Task: Create a recurring task in Outlook titled 'New Training' with a due date of 6/27/2023, high priority, and the following details: 'Prepare for the upcoming sales meeting by researching client background, analyzing market trends, and developing key talking points.' Set it to recur every 2 weeks on Tuesday until 12/12/2023.
Action: Mouse moved to (15, 160)
Screenshot: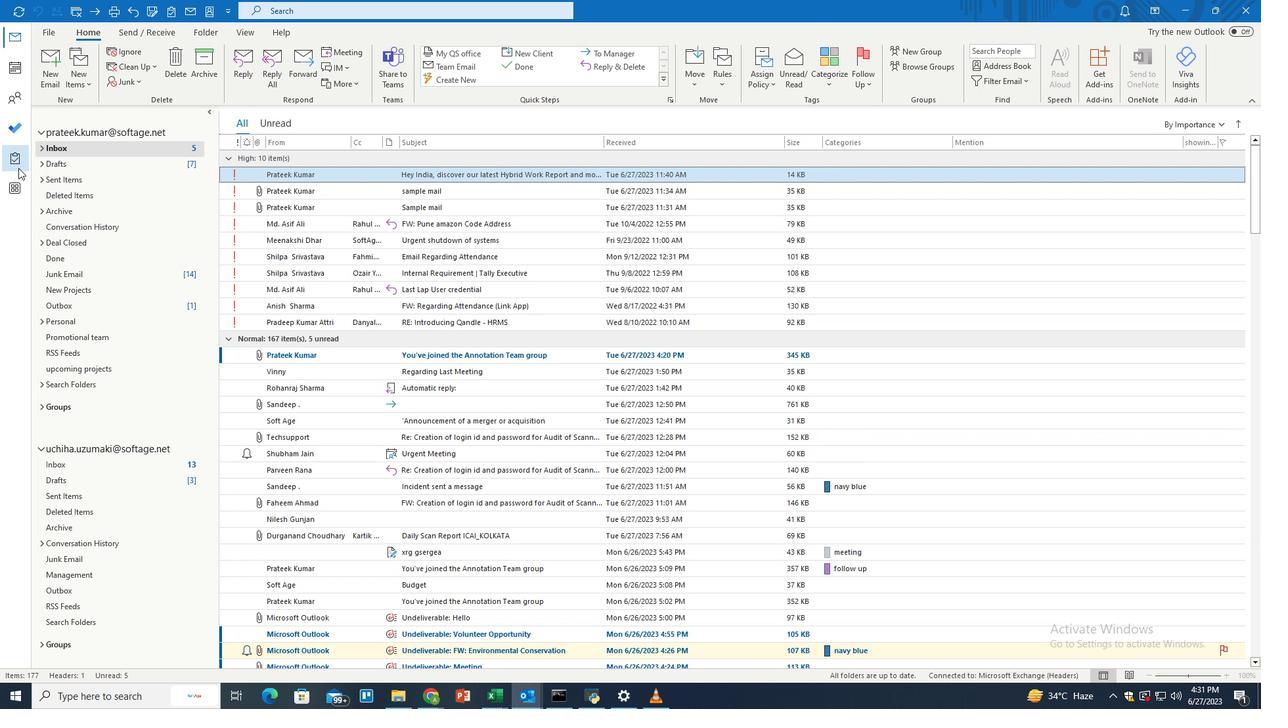
Action: Mouse pressed left at (15, 160)
Screenshot: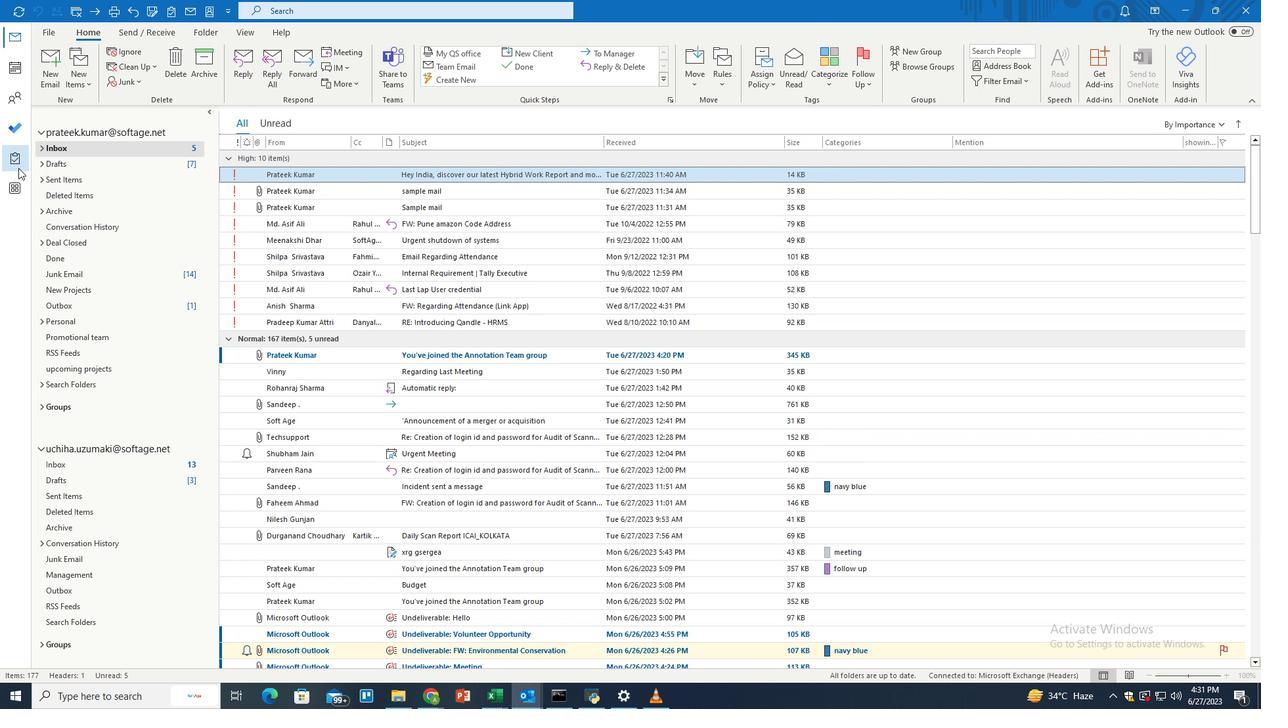 
Action: Mouse moved to (287, 174)
Screenshot: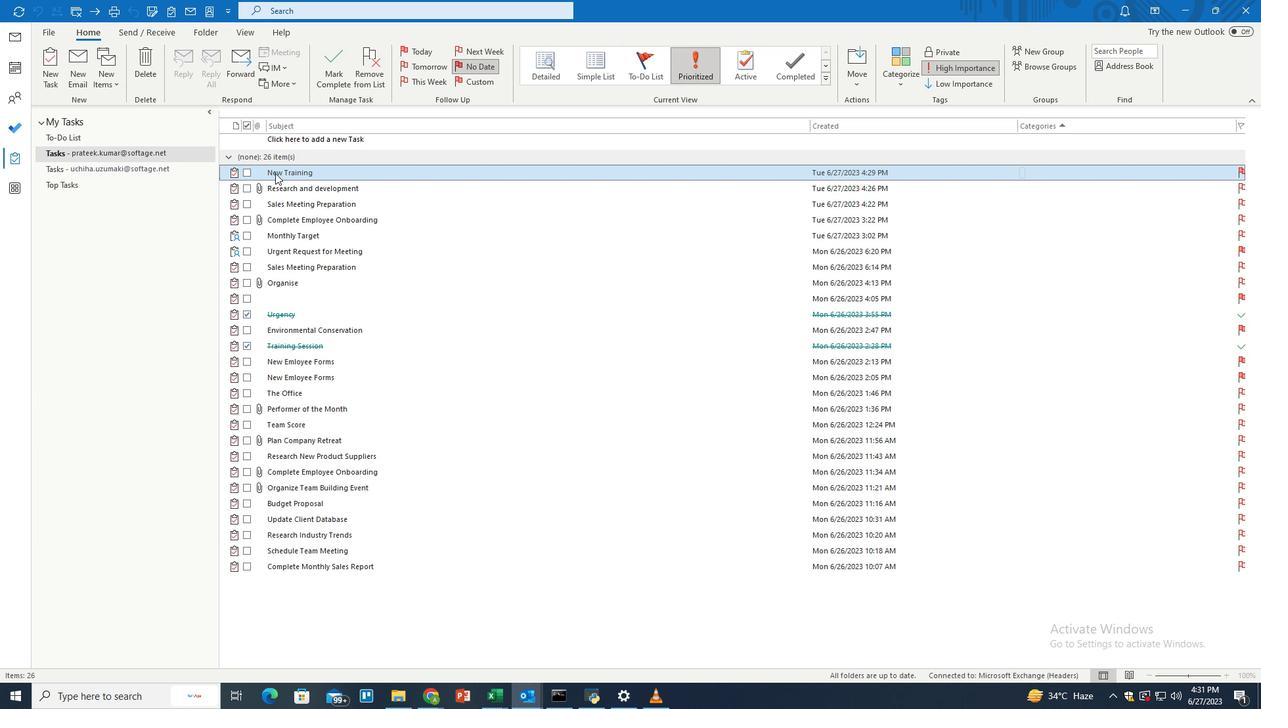 
Action: Mouse pressed left at (287, 174)
Screenshot: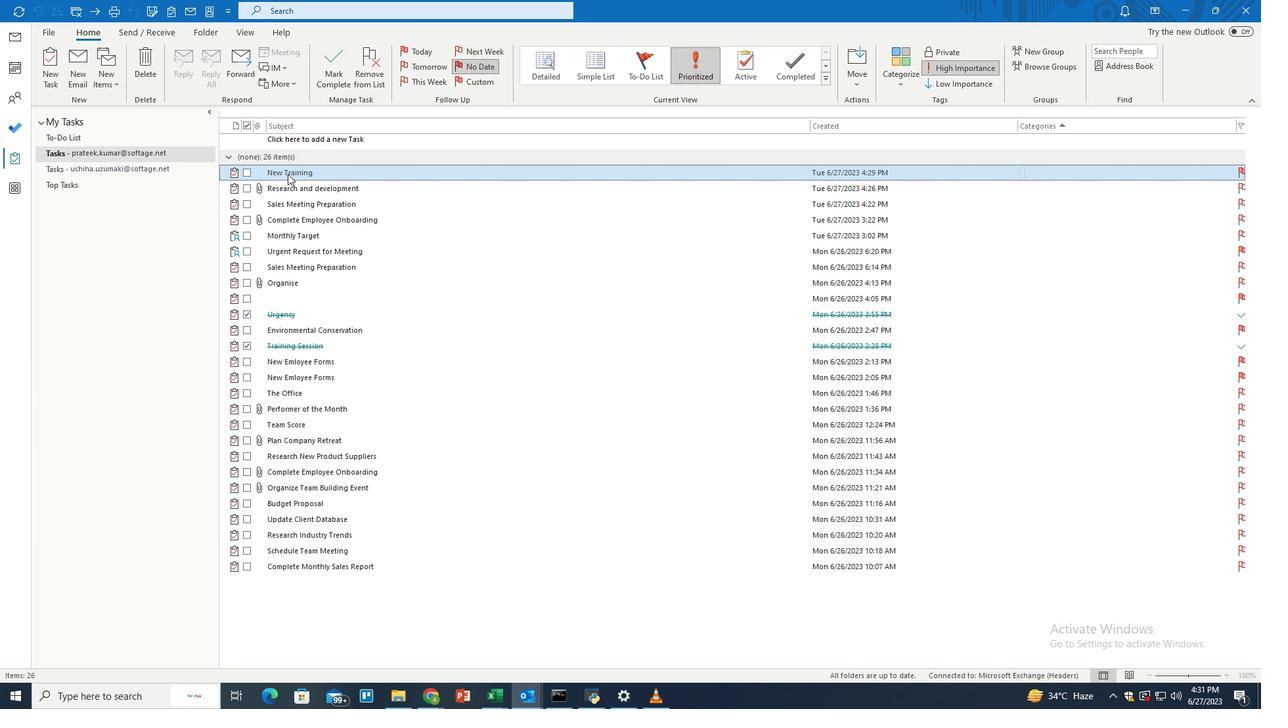 
Action: Mouse pressed left at (287, 174)
Screenshot: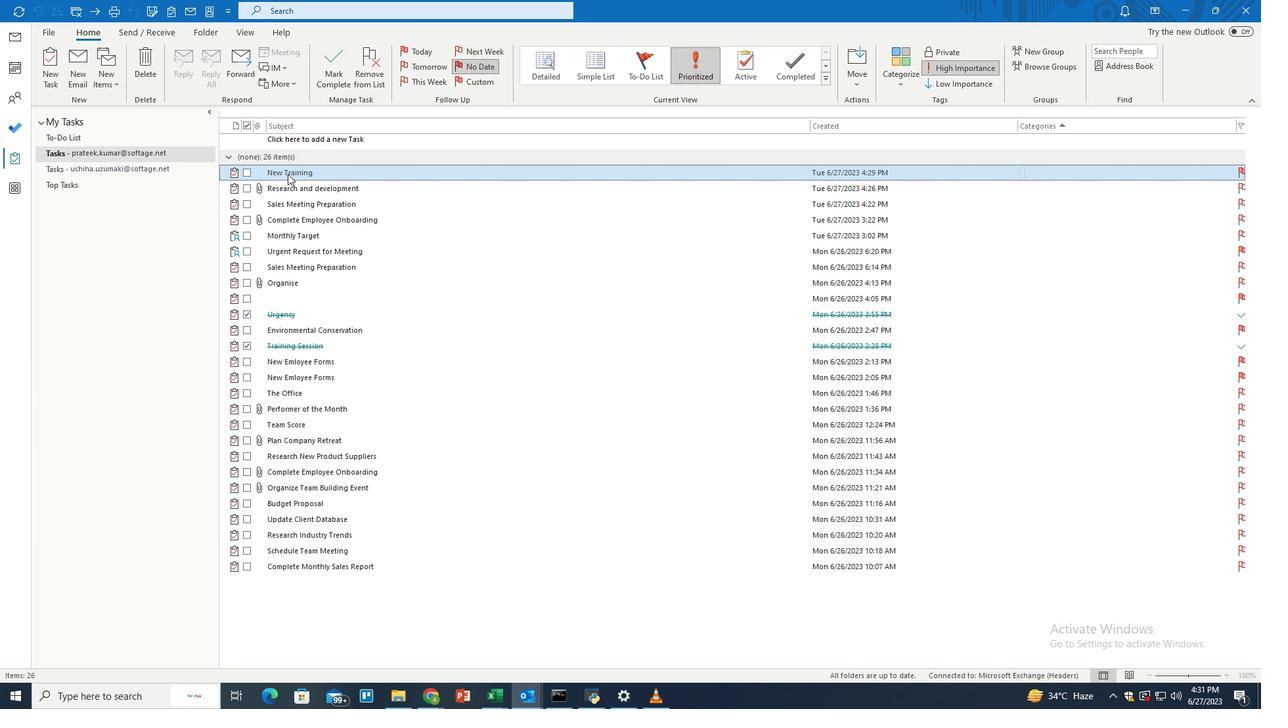 
Action: Mouse moved to (557, 244)
Screenshot: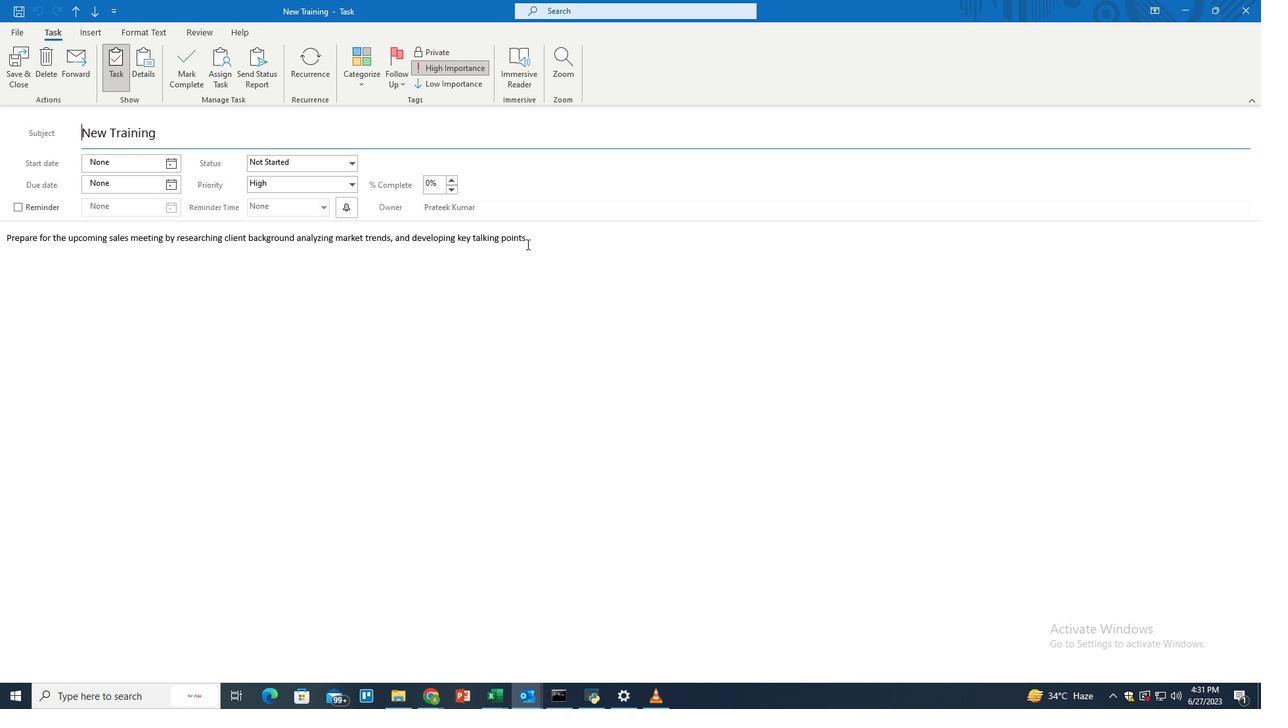 
Action: Mouse pressed left at (557, 244)
Screenshot: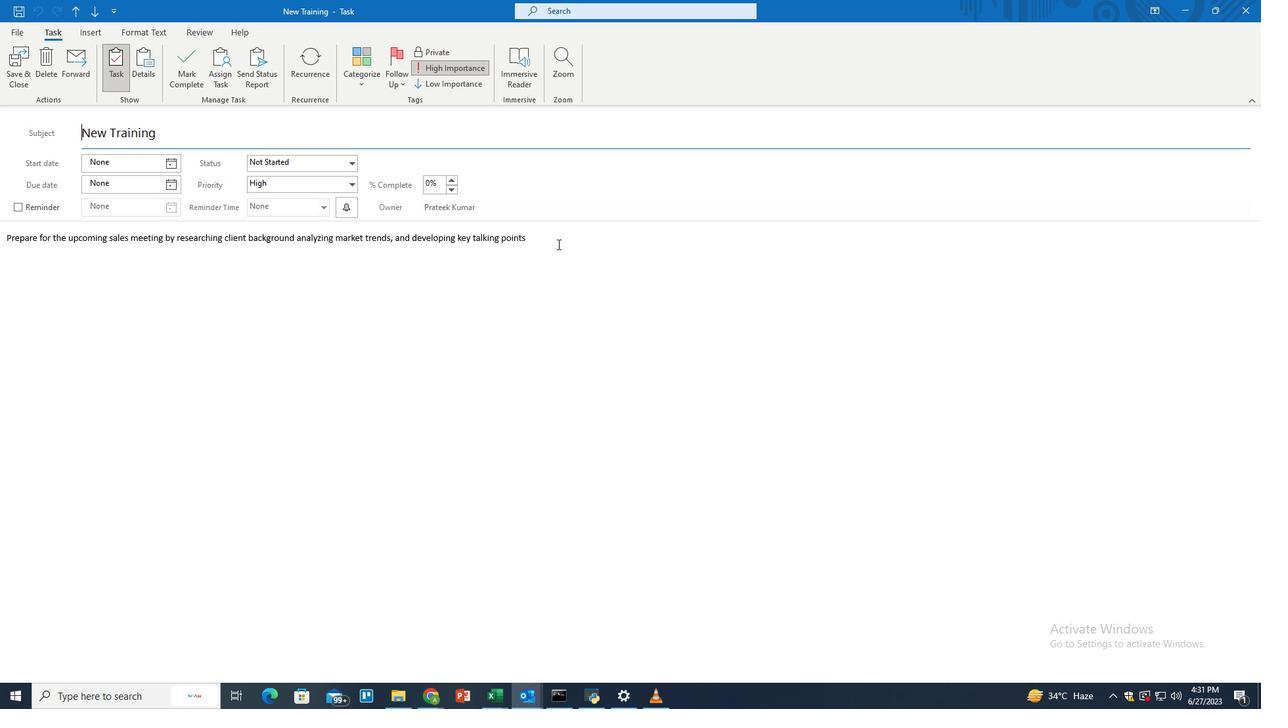 
Action: Mouse moved to (308, 70)
Screenshot: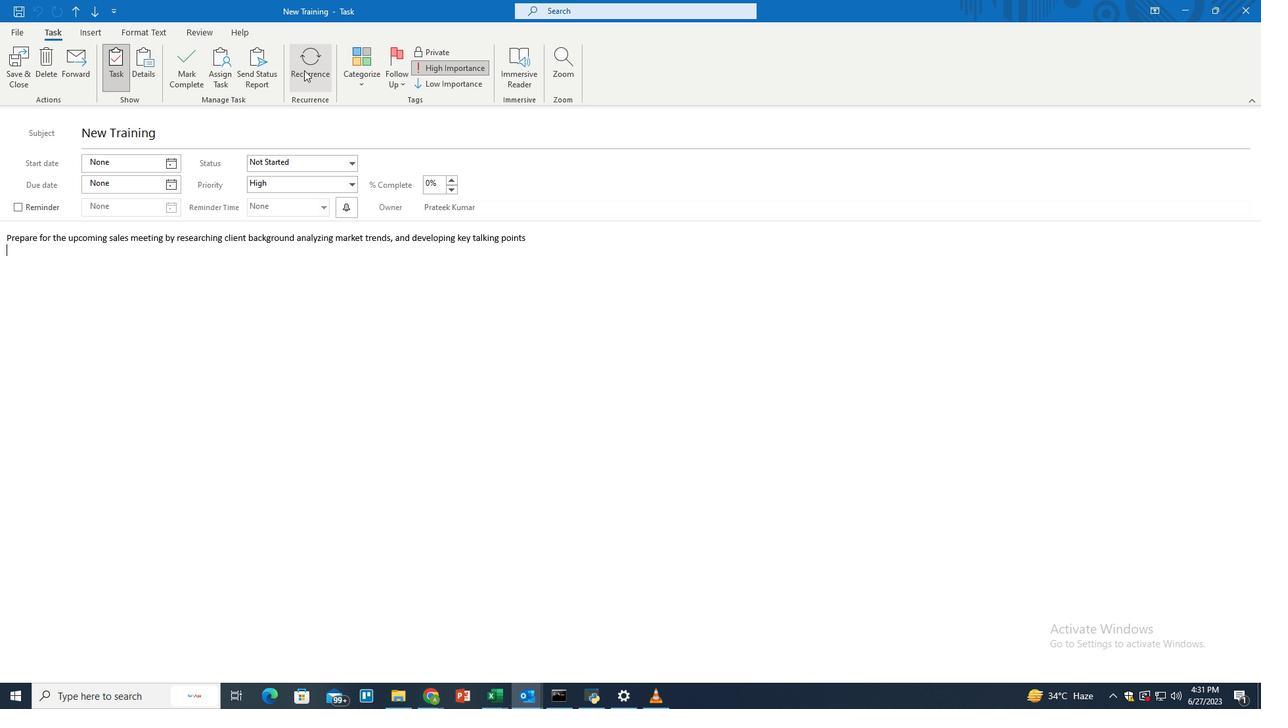 
Action: Mouse pressed left at (308, 70)
Screenshot: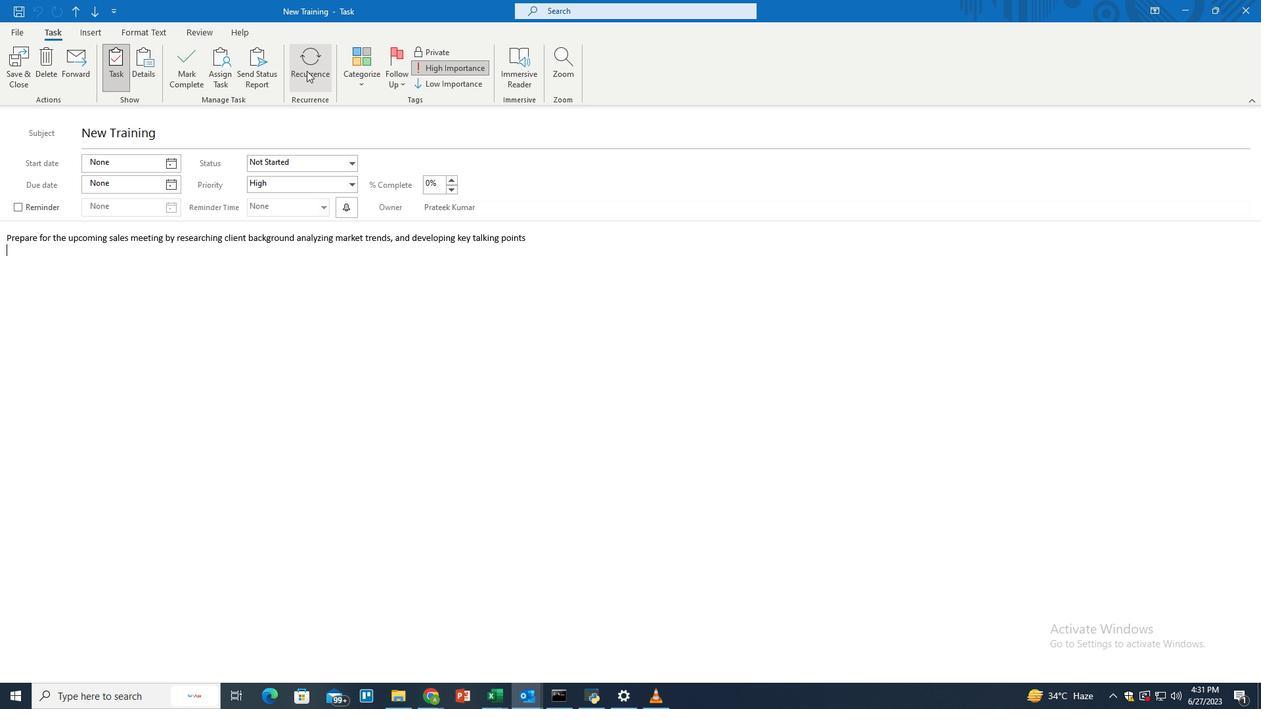 
Action: Mouse moved to (605, 283)
Screenshot: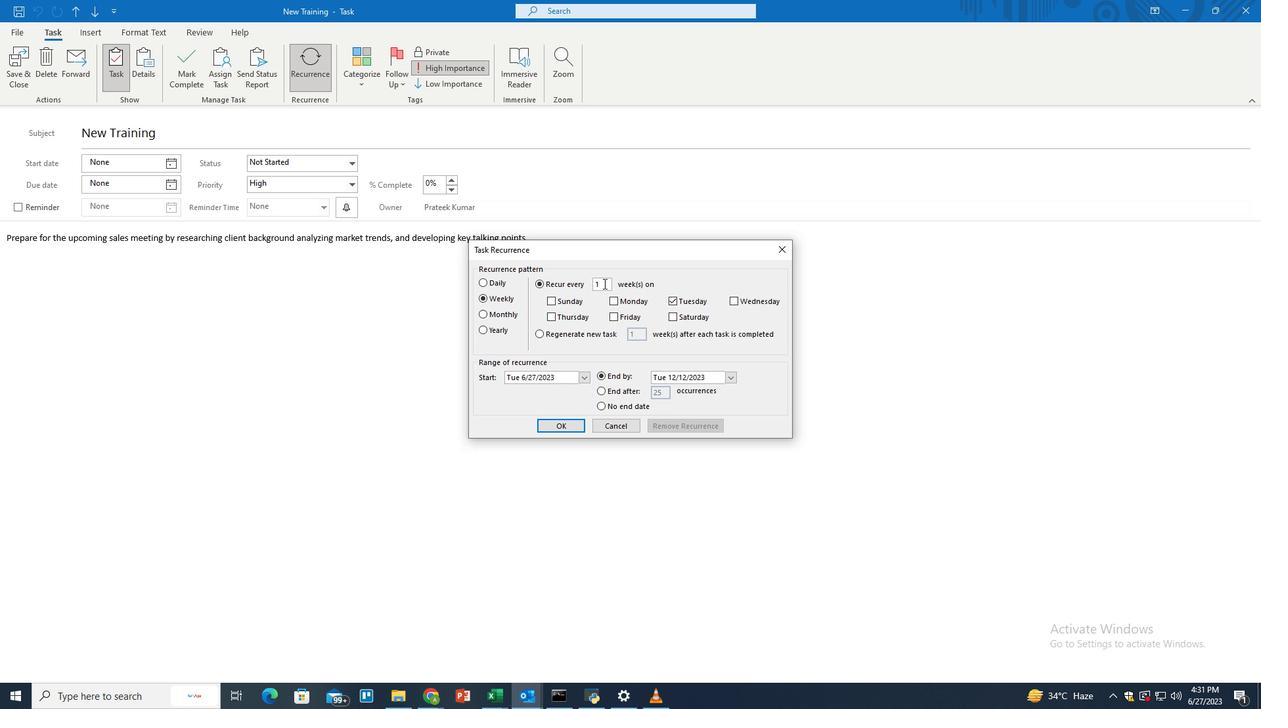 
Action: Mouse pressed left at (605, 283)
Screenshot: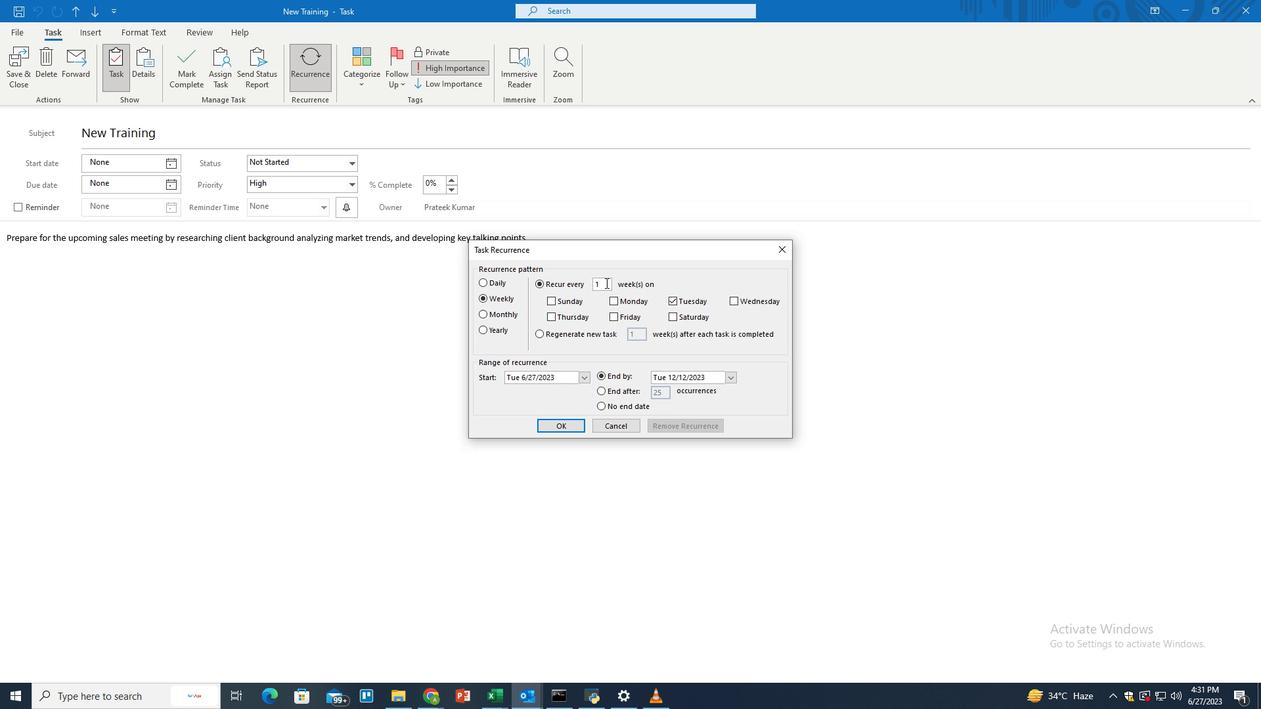 
Action: Key pressed <Key.backspace>2
Screenshot: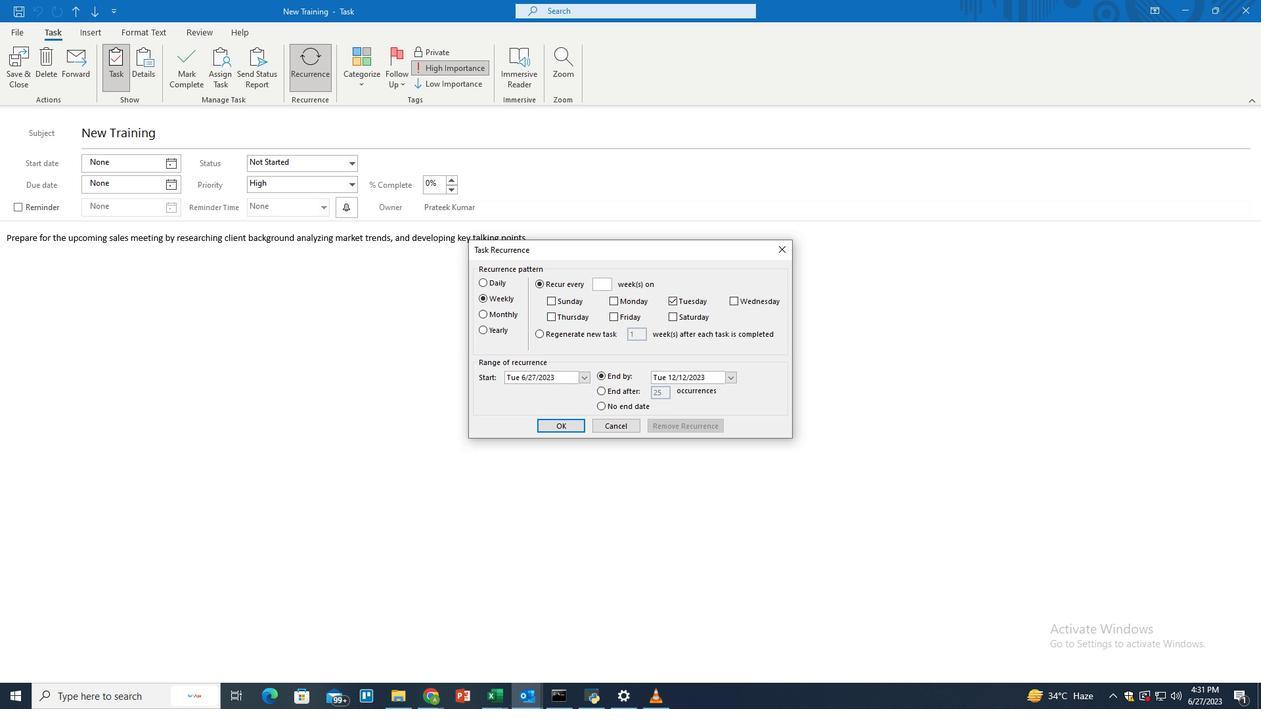
Action: Mouse moved to (568, 425)
Screenshot: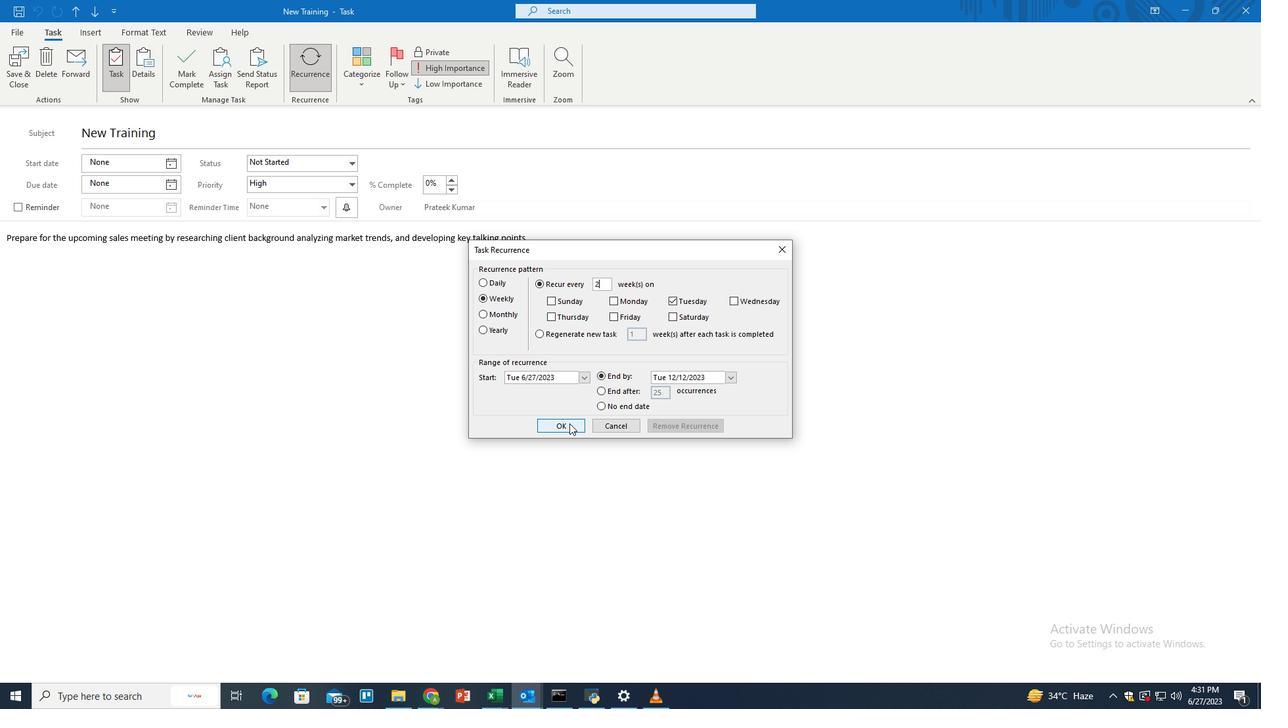 
Action: Mouse pressed left at (568, 425)
Screenshot: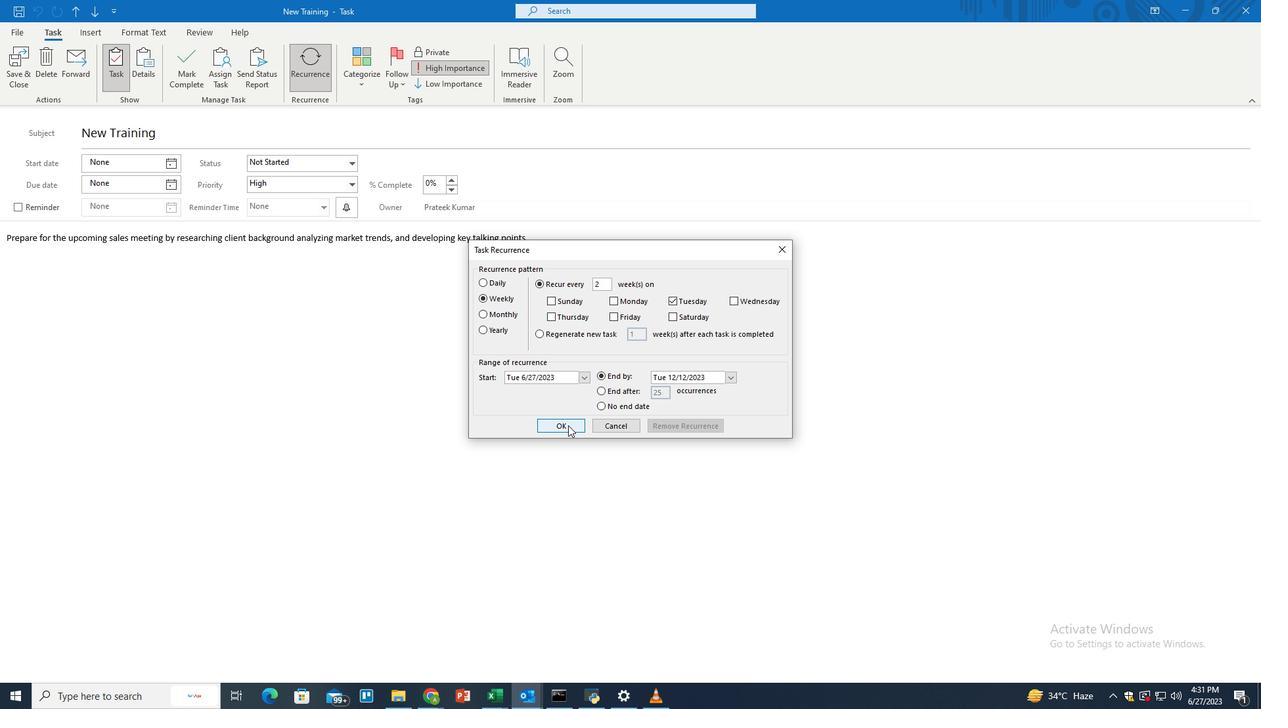 
Action: Mouse moved to (407, 72)
Screenshot: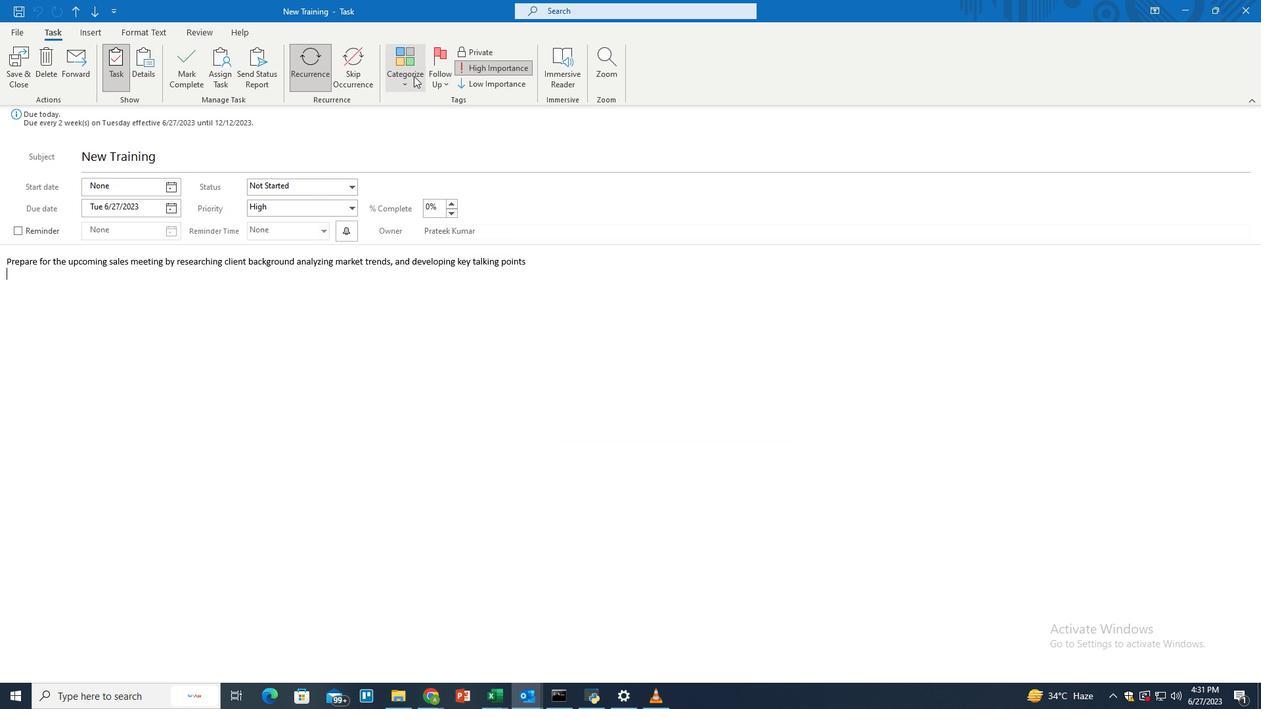 
Action: Mouse pressed left at (407, 72)
Screenshot: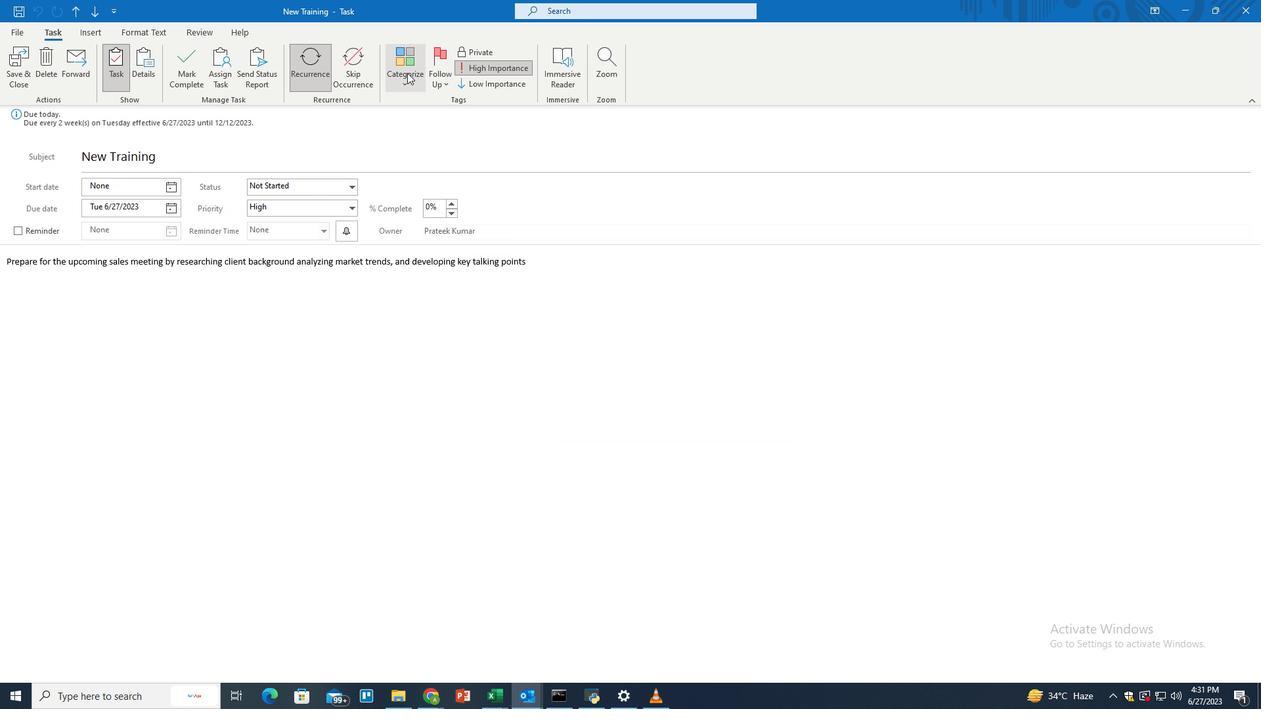 
Action: Mouse moved to (414, 160)
Screenshot: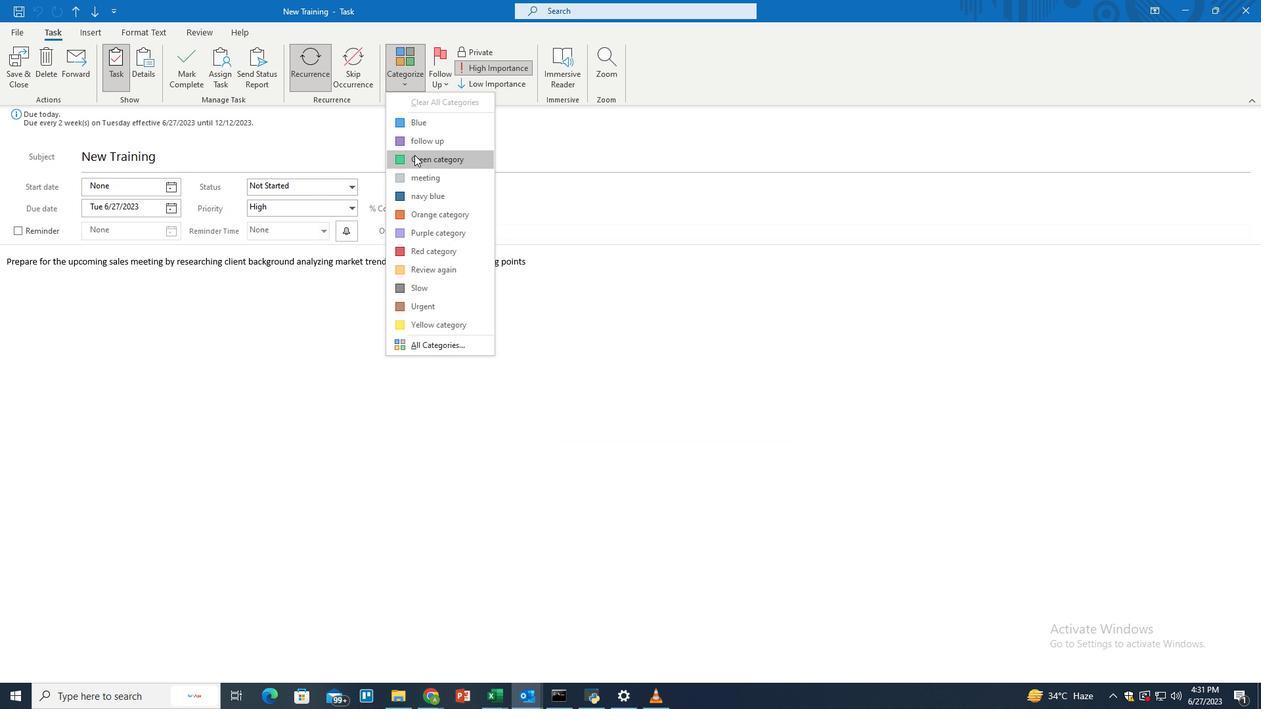 
Action: Mouse pressed left at (414, 160)
Screenshot: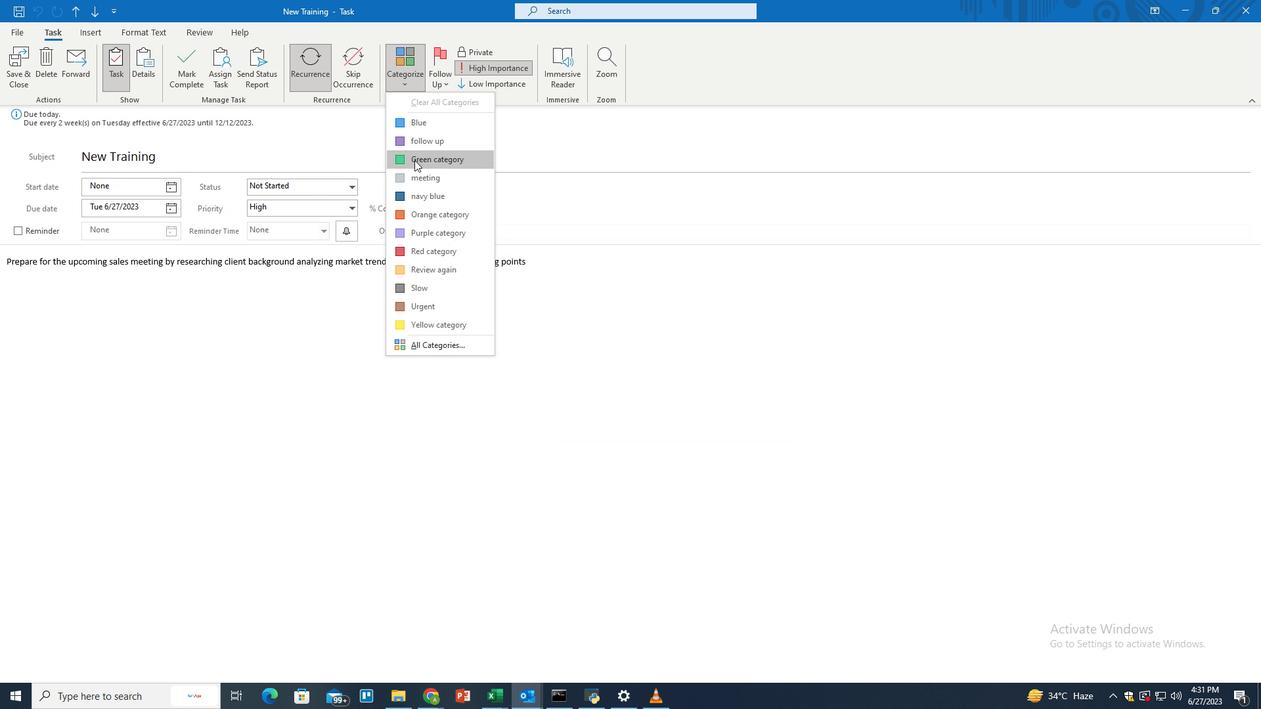 
Action: Mouse moved to (565, 68)
Screenshot: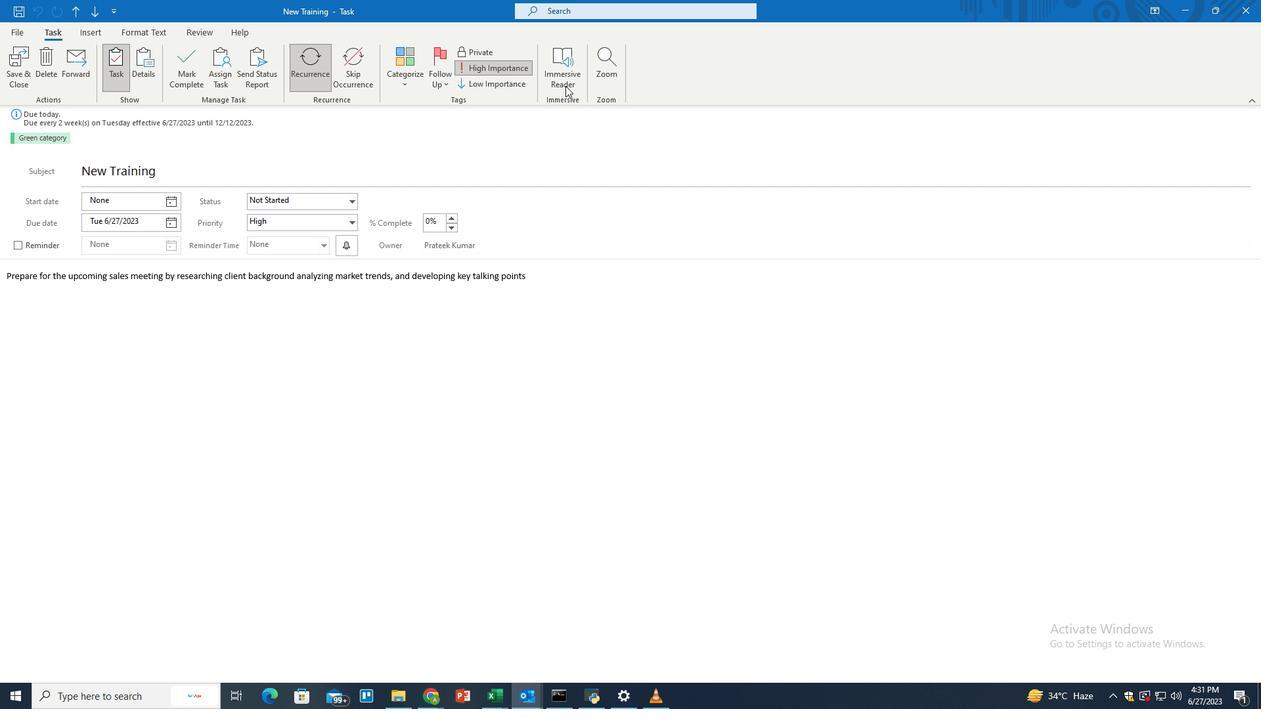 
Action: Mouse pressed left at (565, 68)
Screenshot: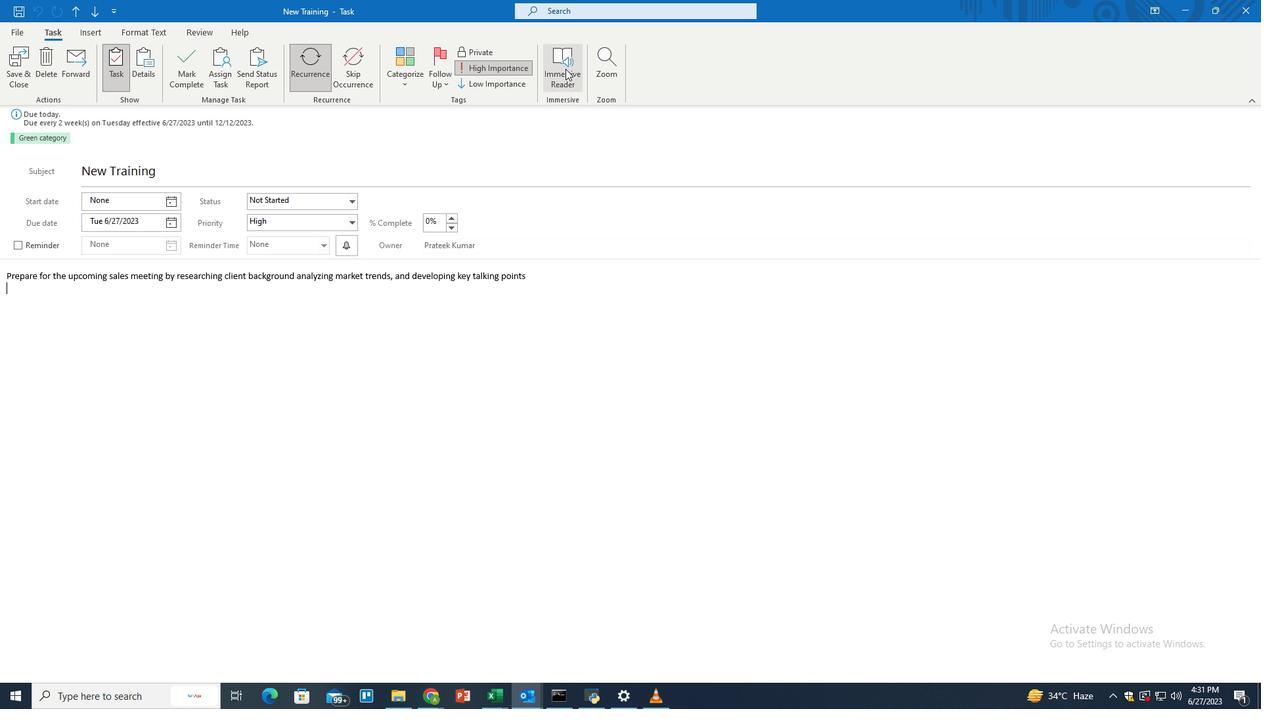 
Action: Mouse pressed left at (565, 68)
Screenshot: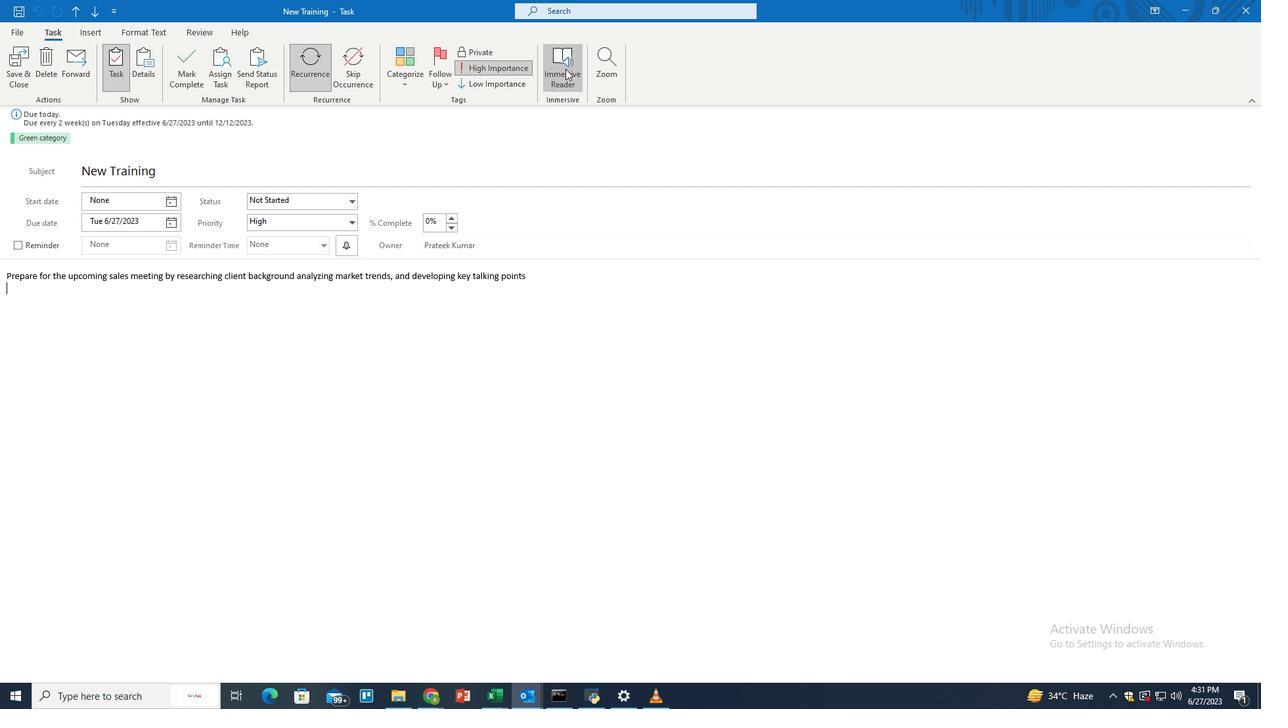 
Action: Mouse moved to (150, 72)
Screenshot: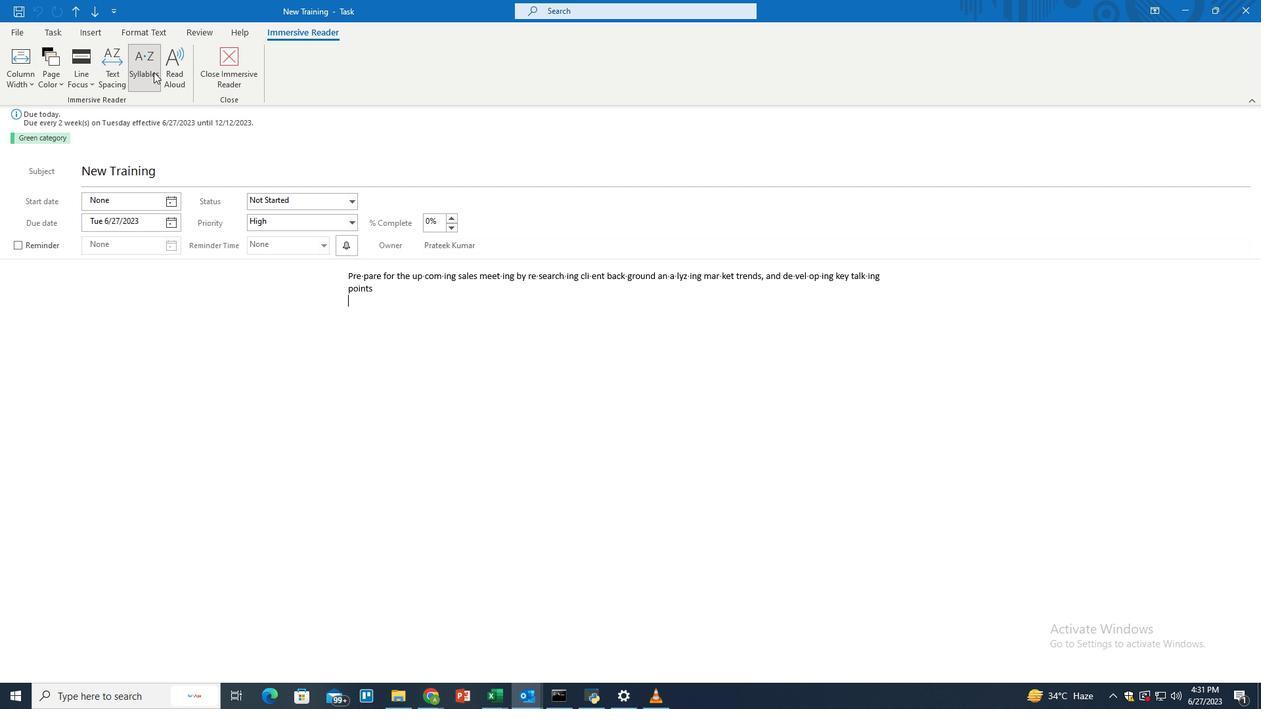 
Action: Mouse pressed left at (150, 72)
Screenshot: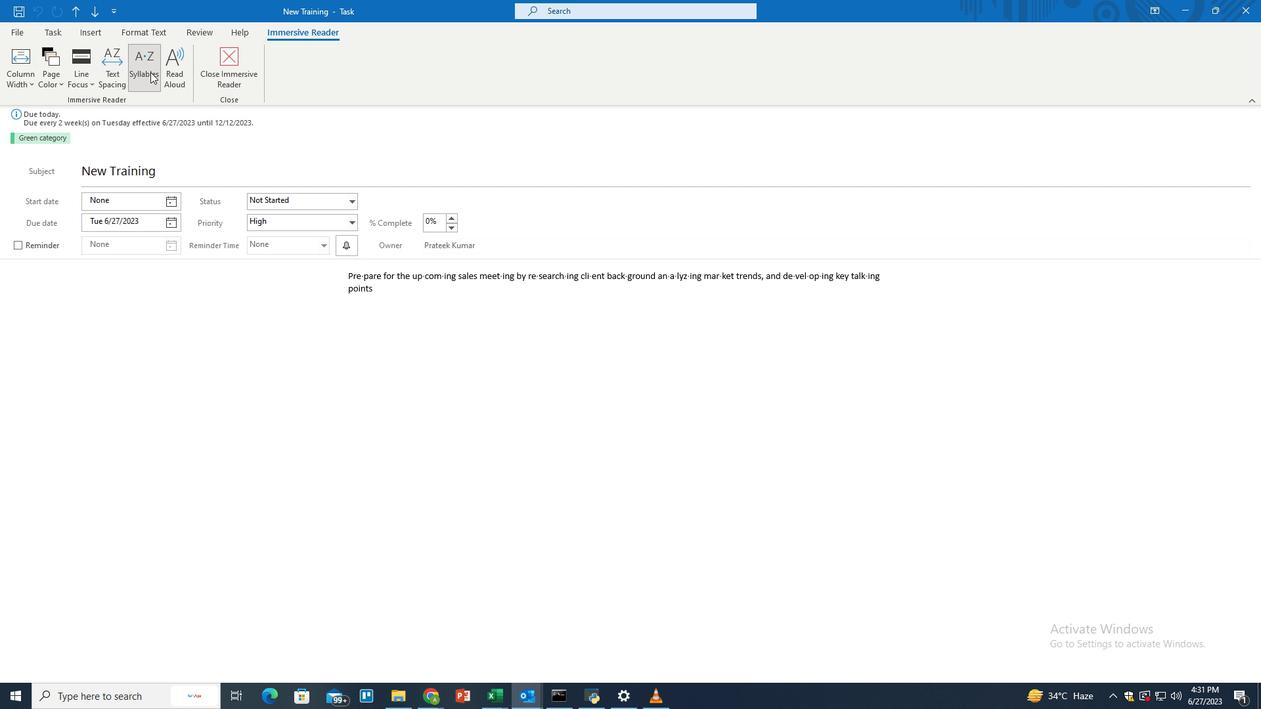 
Action: Mouse pressed left at (150, 72)
Screenshot: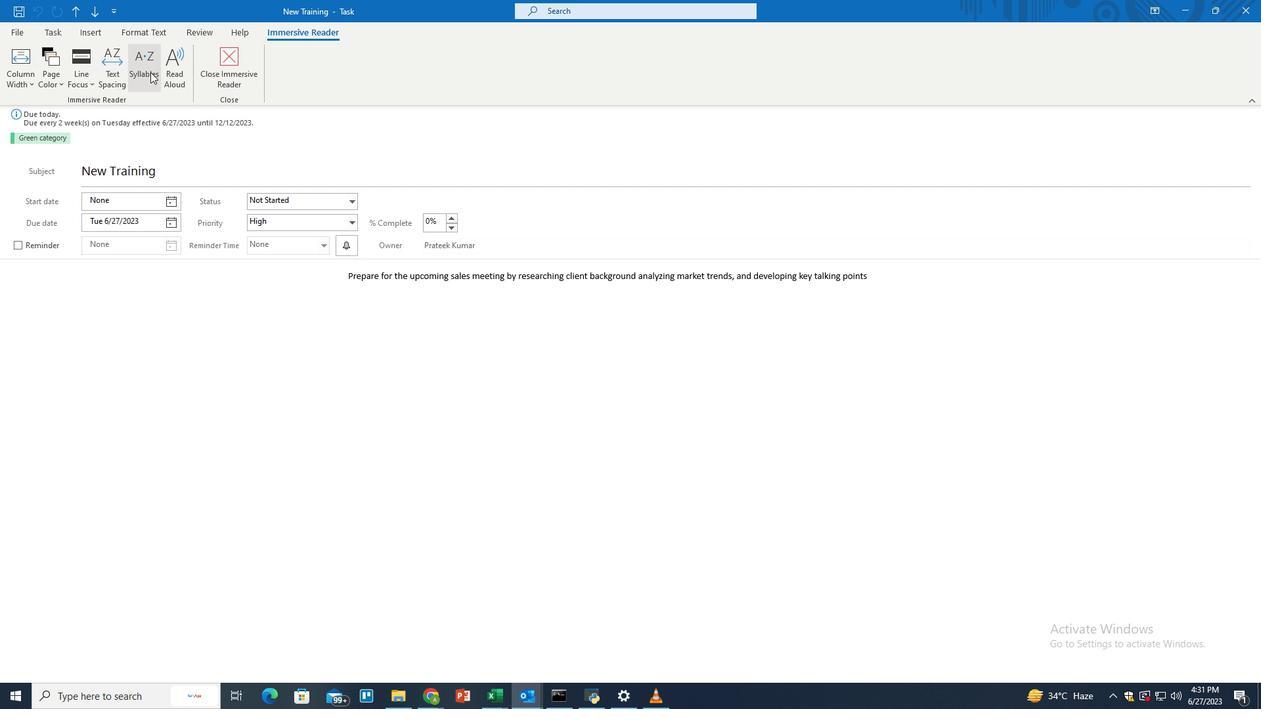 
Action: Mouse moved to (50, 31)
Screenshot: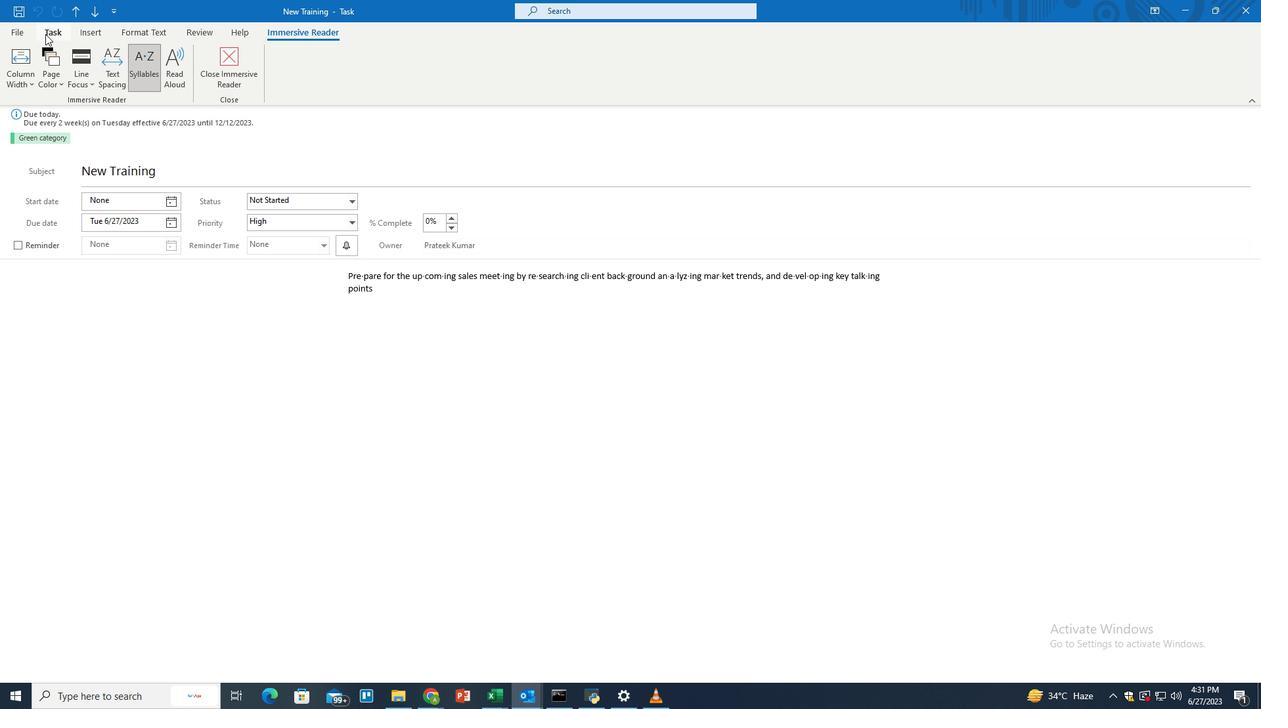 
Action: Mouse pressed left at (50, 31)
Screenshot: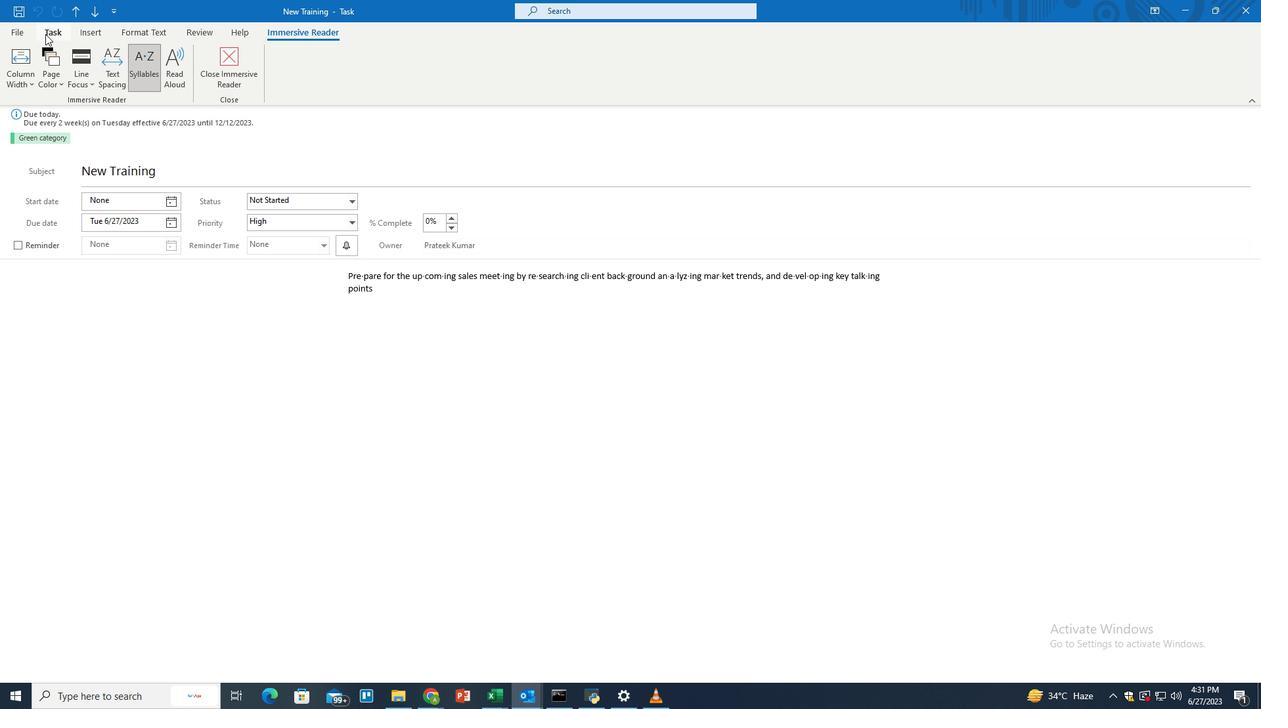 
Action: Mouse moved to (20, 53)
Screenshot: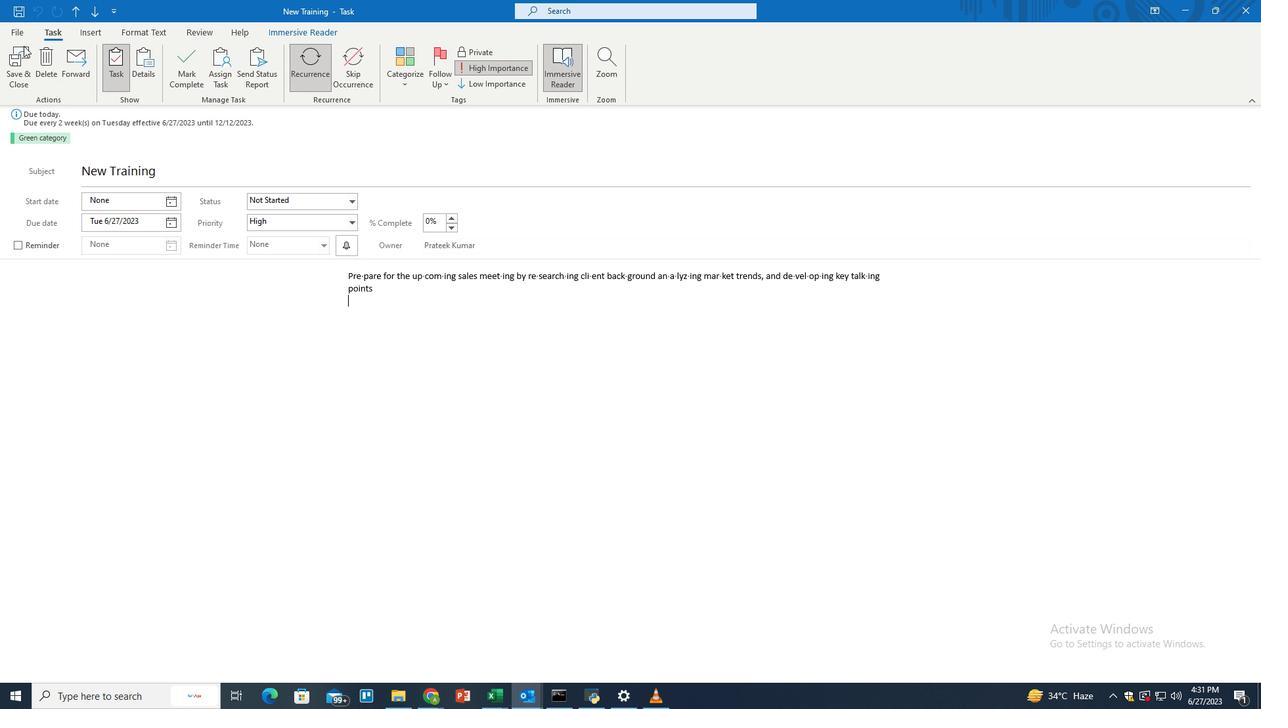 
